 Task: Insert the shape of a rectangle.
Action: Mouse moved to (121, 103)
Screenshot: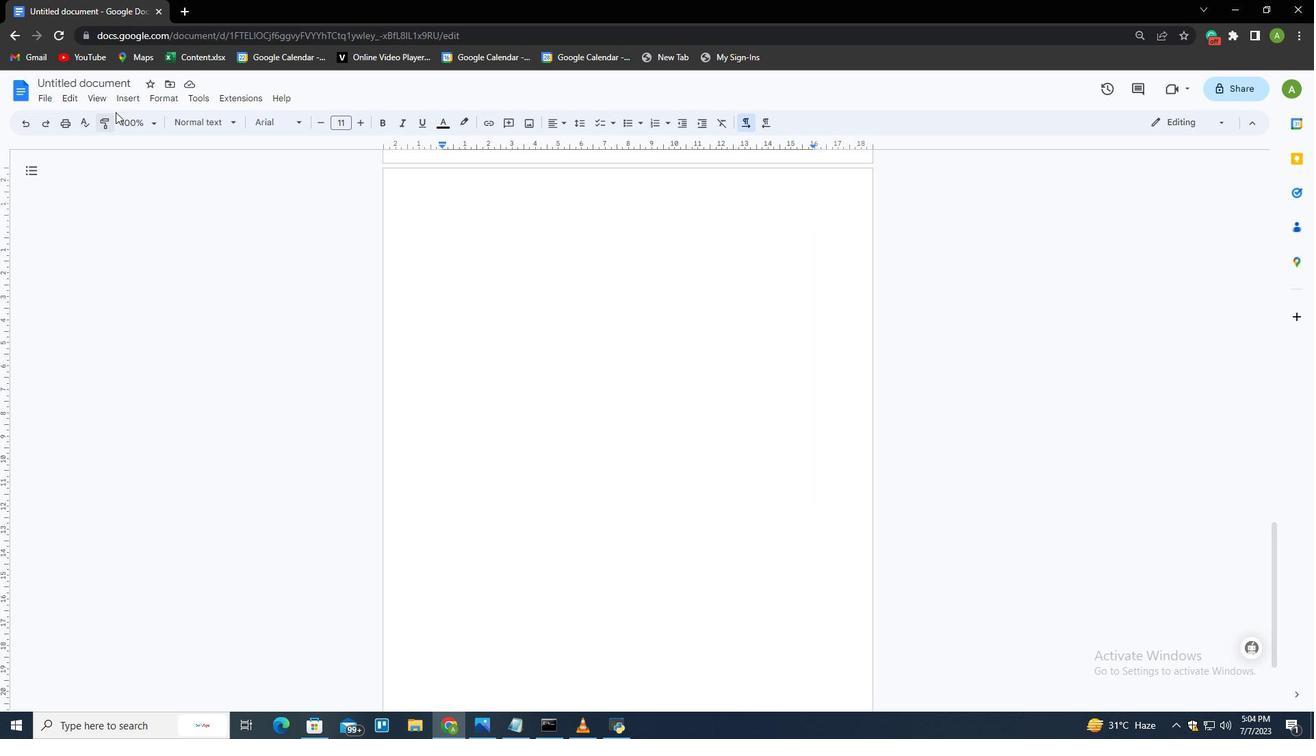 
Action: Mouse pressed left at (121, 103)
Screenshot: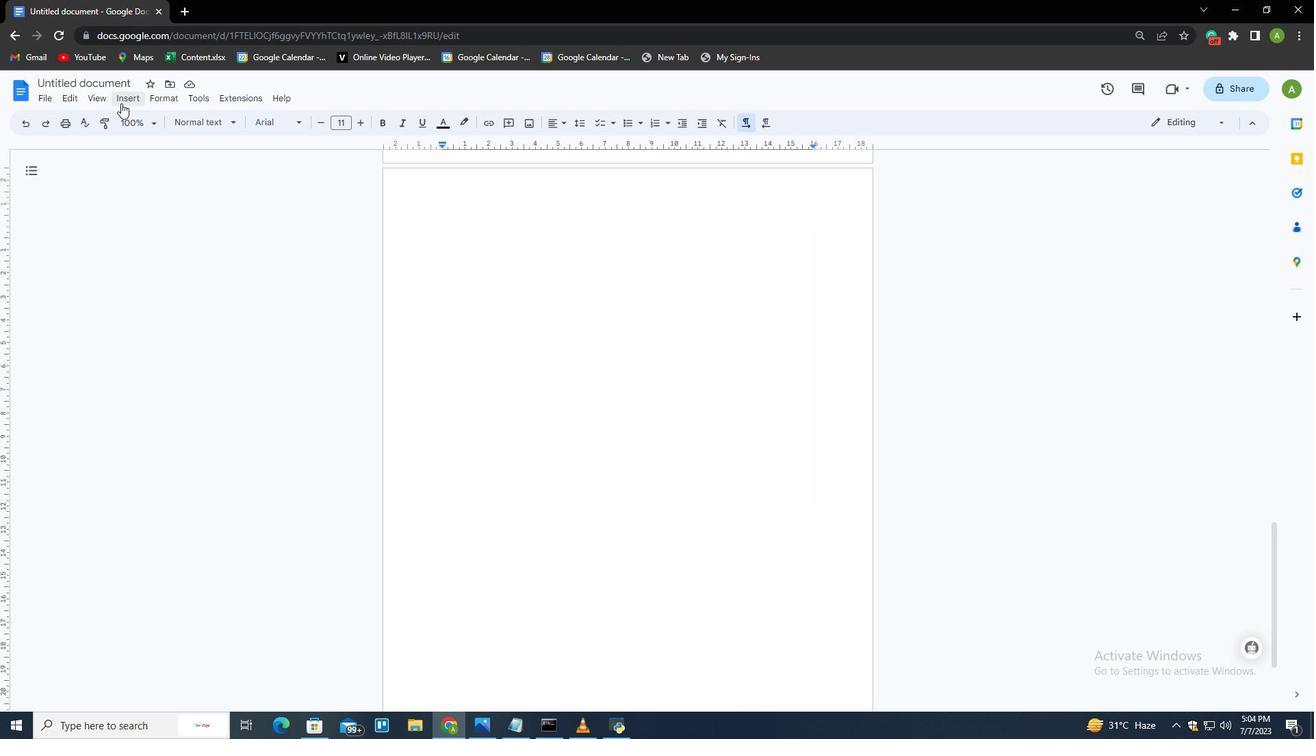 
Action: Mouse moved to (149, 154)
Screenshot: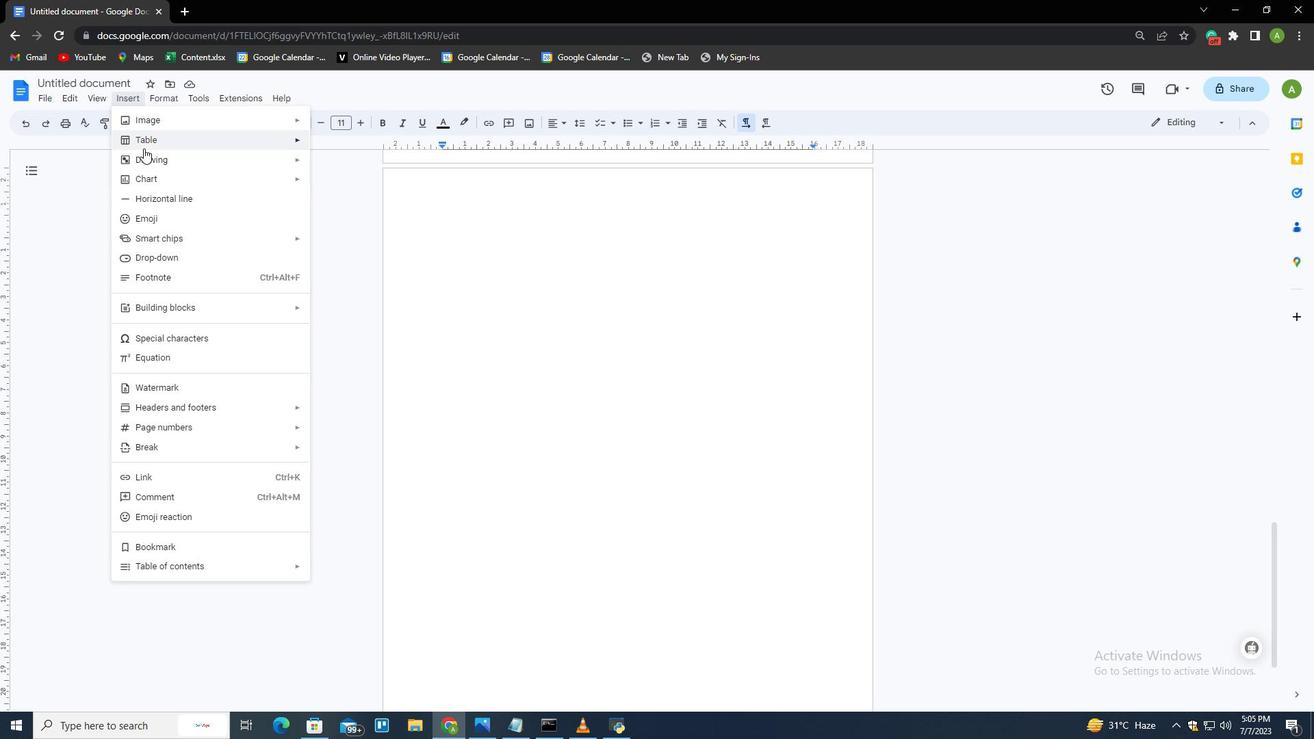 
Action: Mouse pressed left at (149, 154)
Screenshot: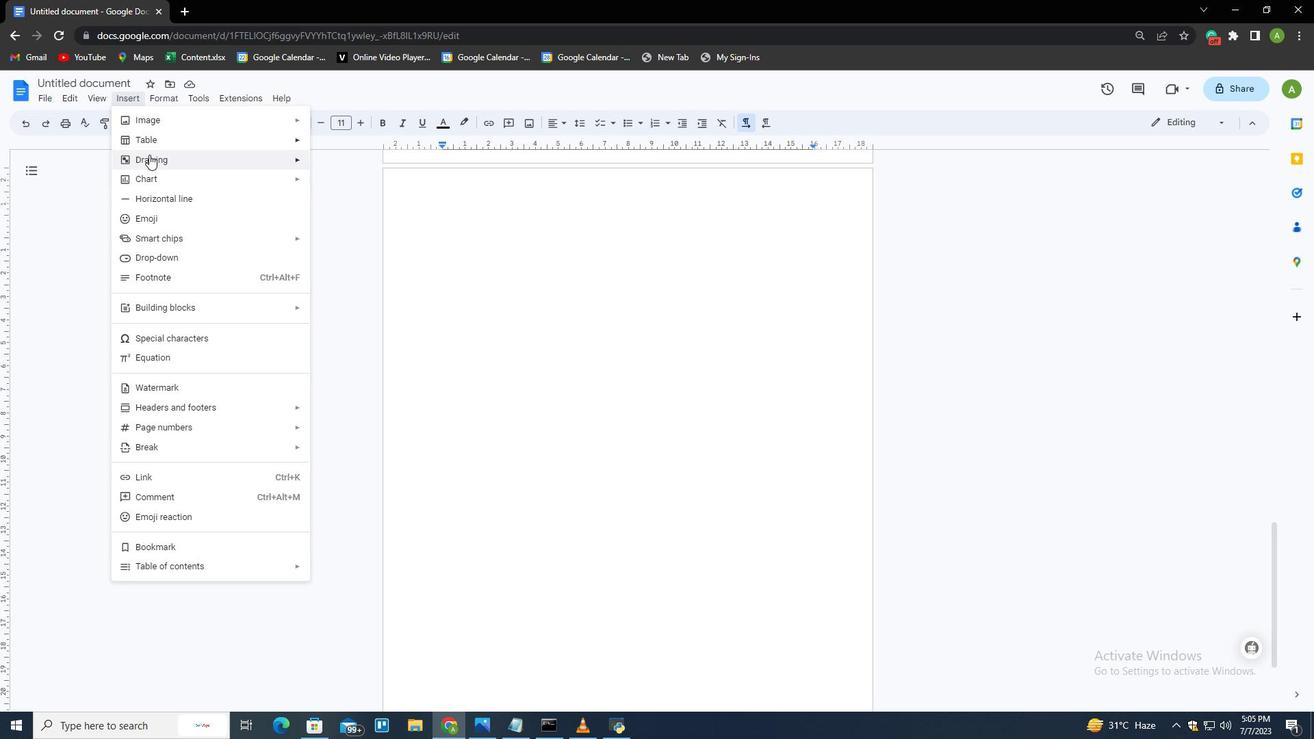 
Action: Mouse moved to (325, 160)
Screenshot: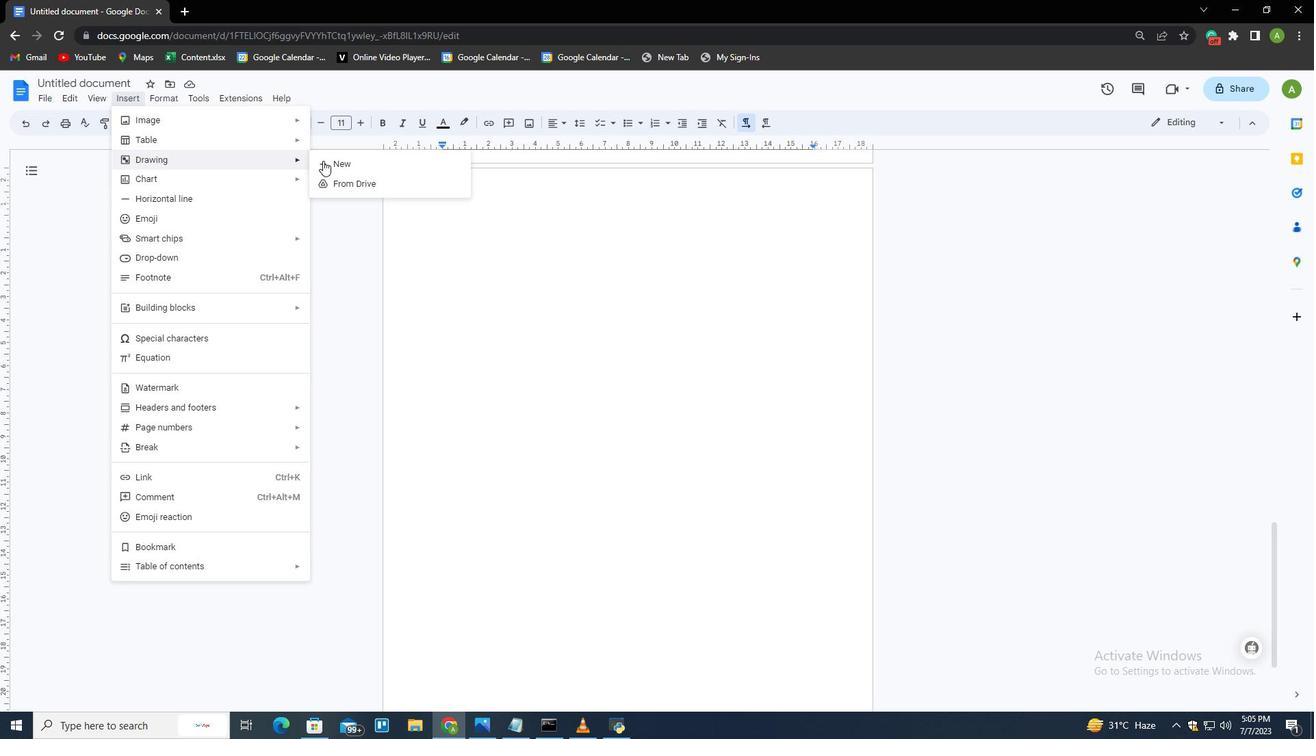 
Action: Mouse pressed left at (325, 160)
Screenshot: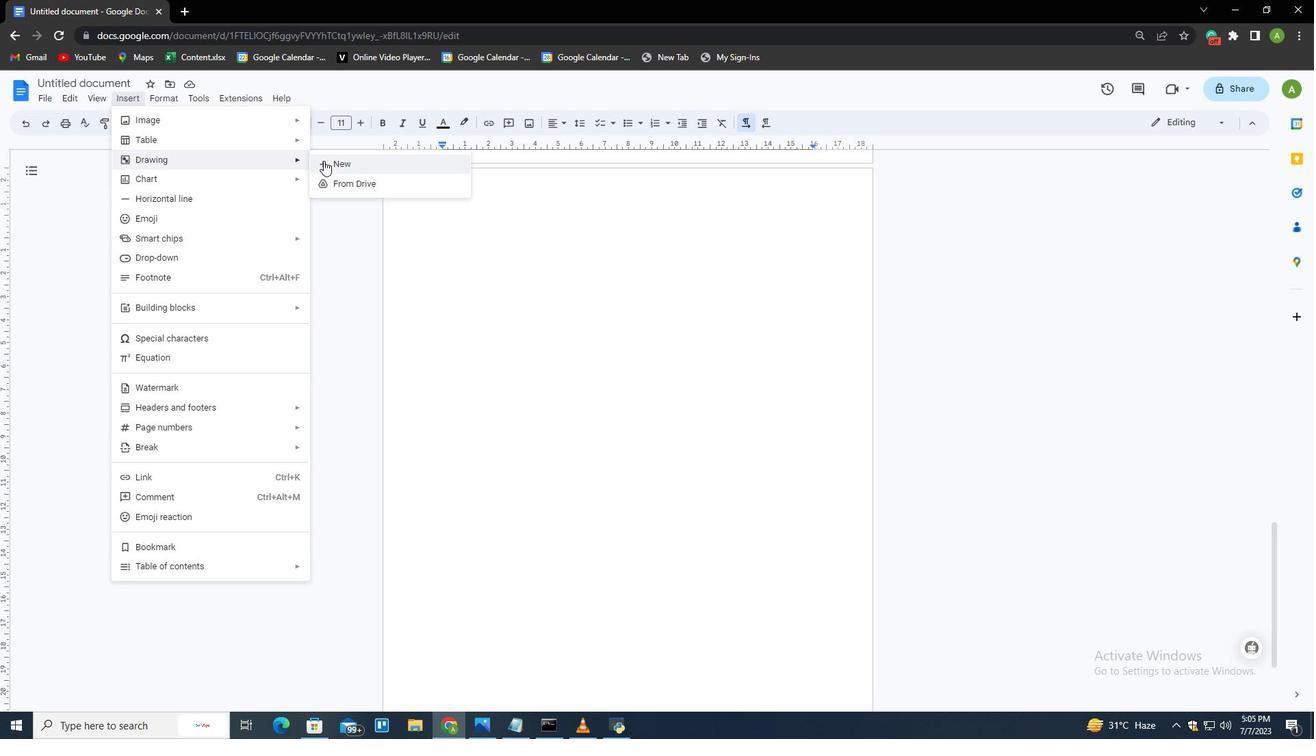 
Action: Mouse moved to (477, 152)
Screenshot: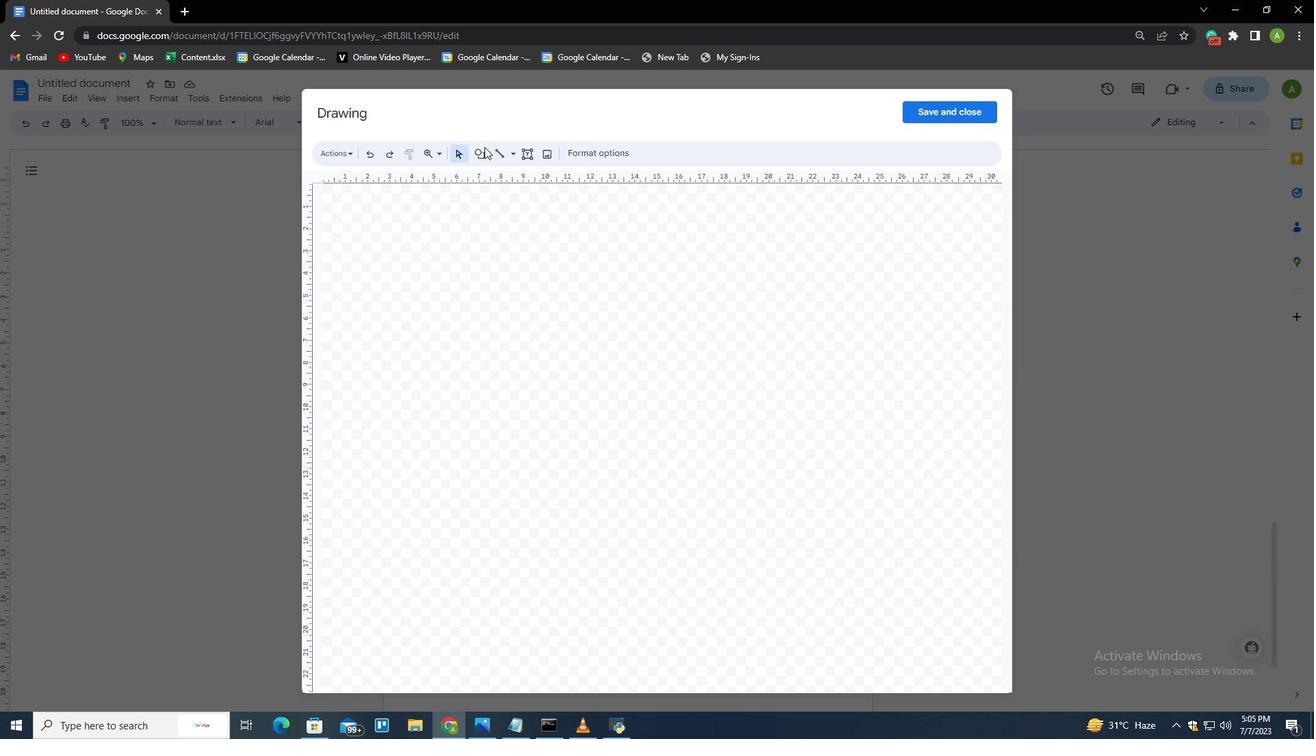 
Action: Mouse pressed left at (477, 152)
Screenshot: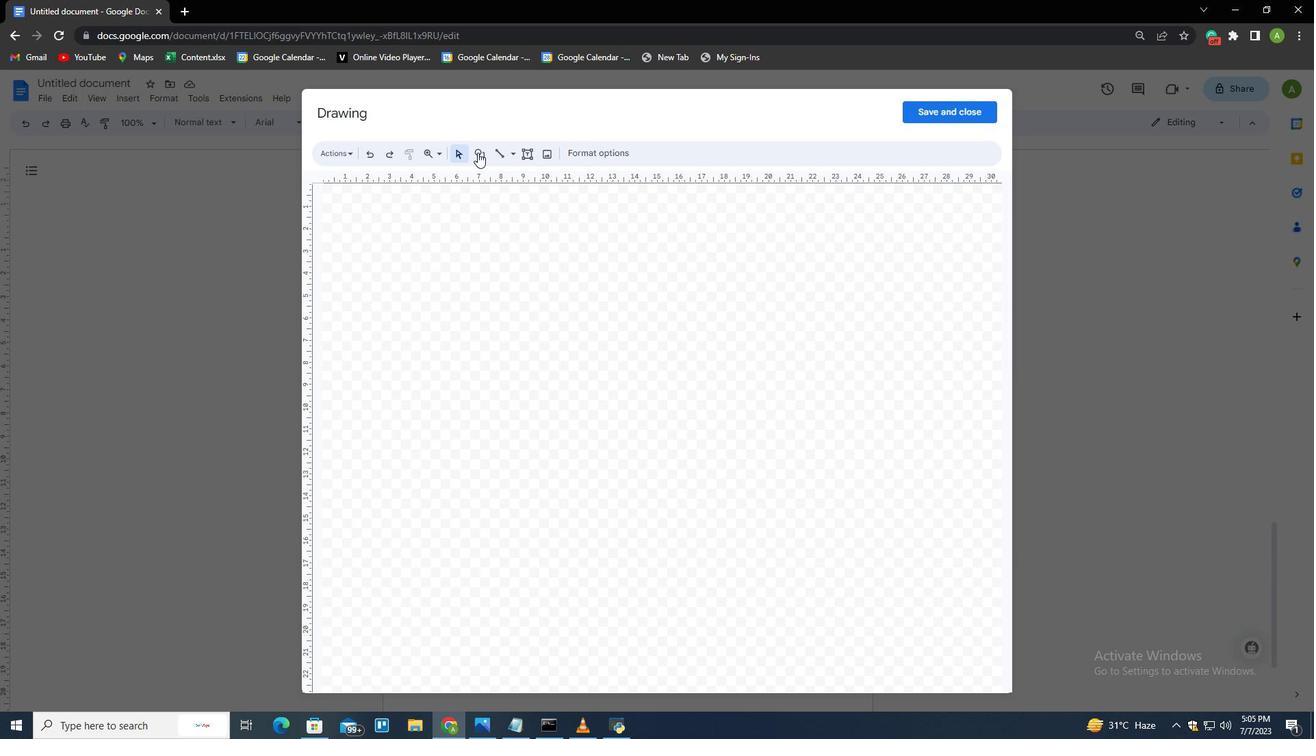 
Action: Mouse moved to (492, 169)
Screenshot: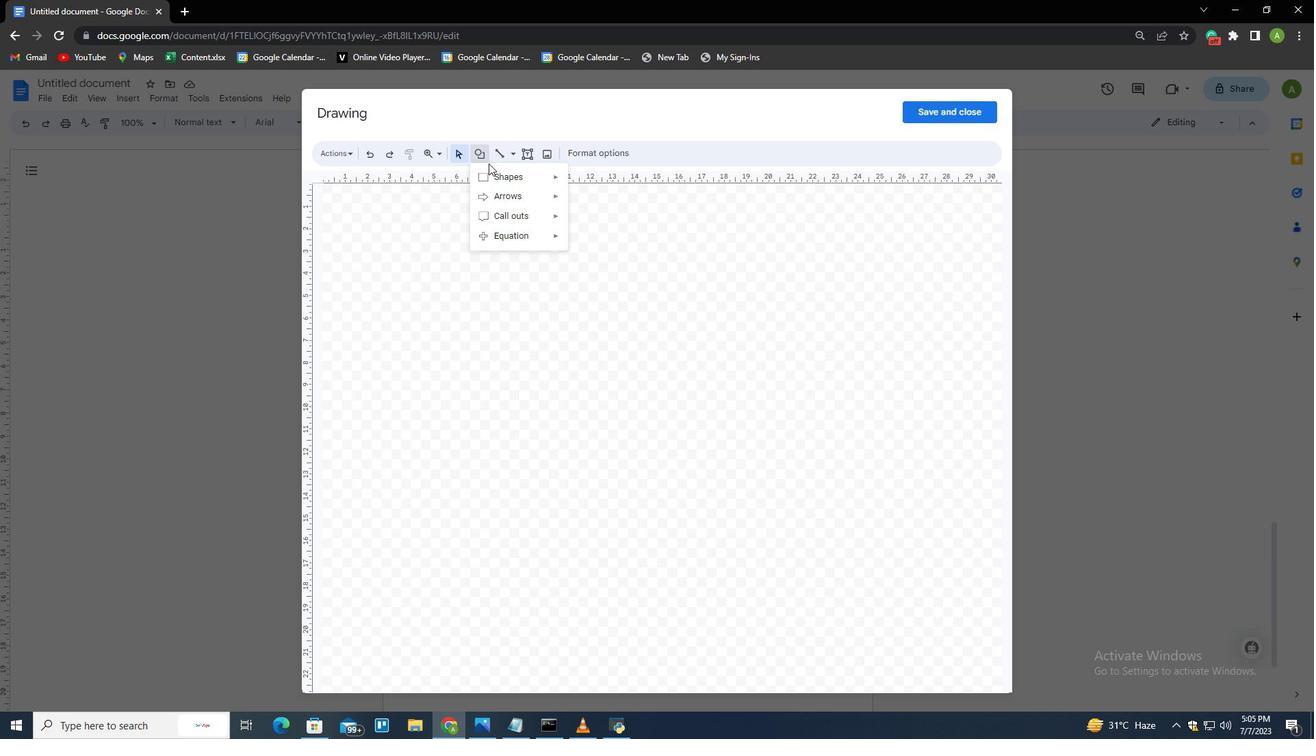 
Action: Mouse pressed left at (492, 169)
Screenshot: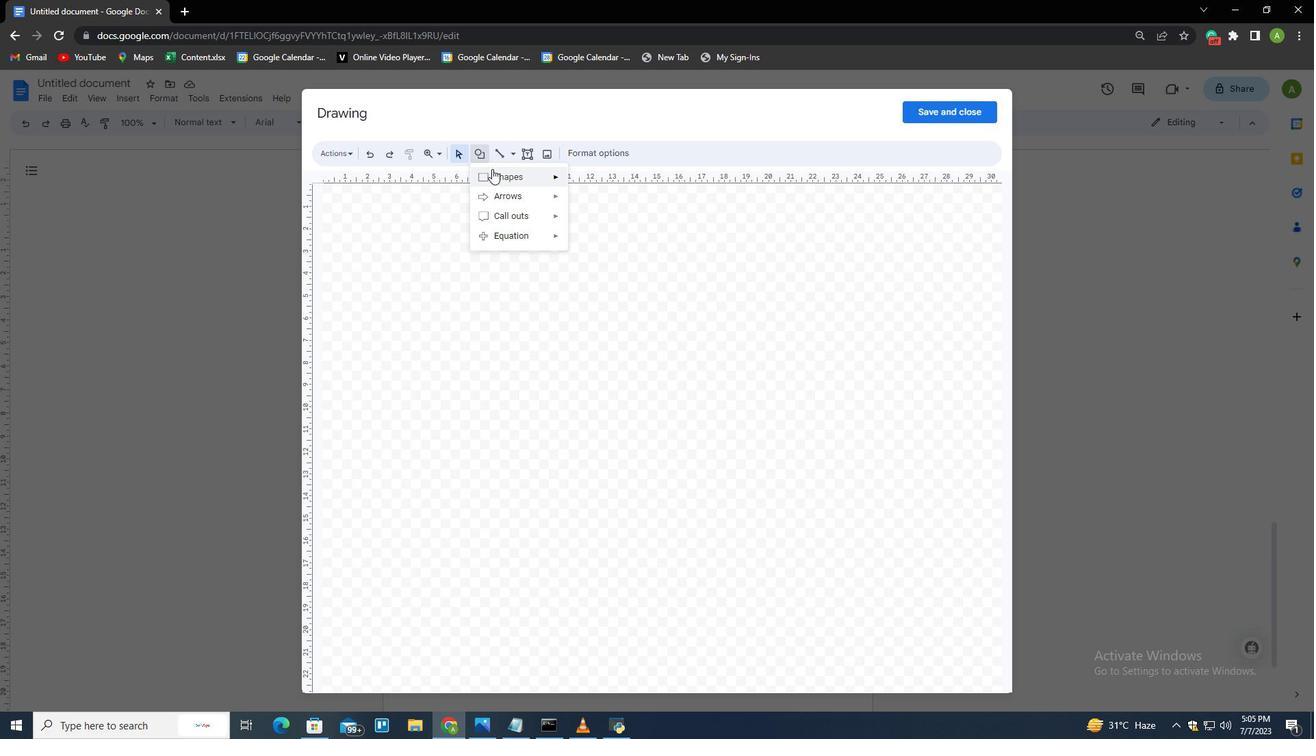
Action: Mouse moved to (576, 177)
Screenshot: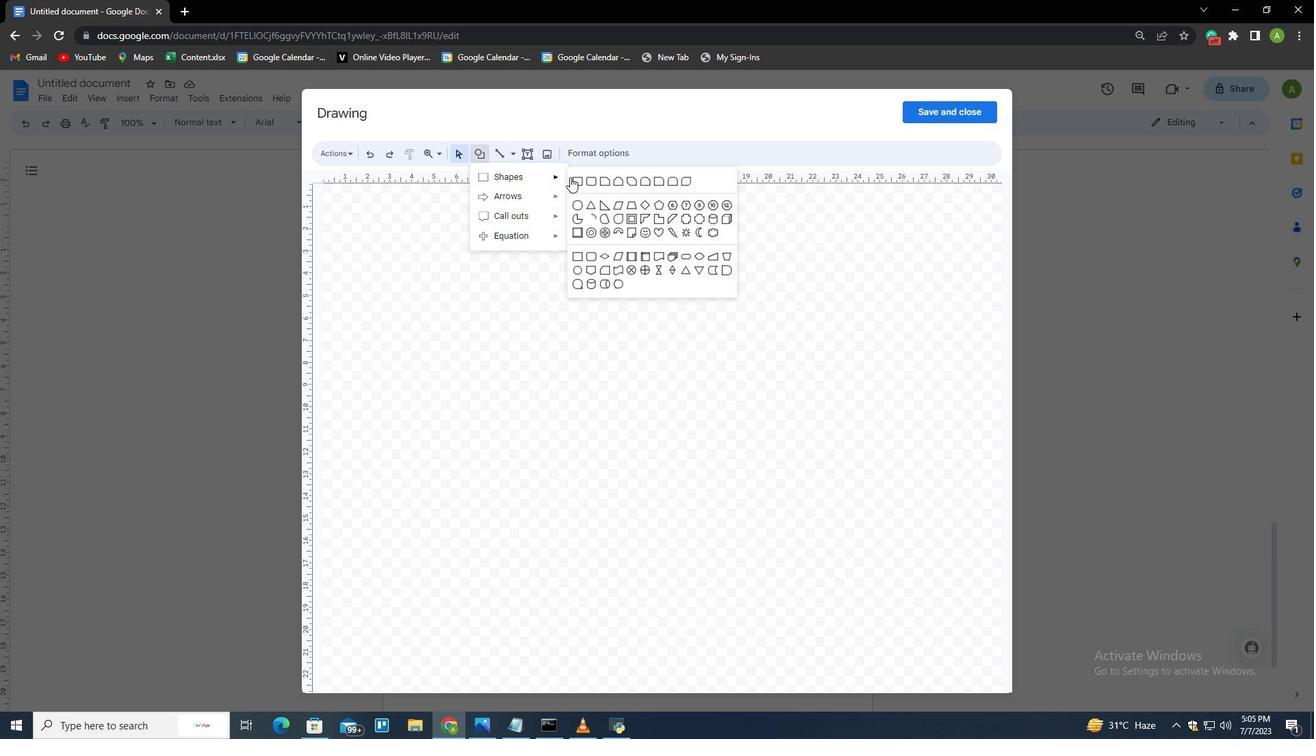 
Action: Mouse pressed left at (576, 177)
Screenshot: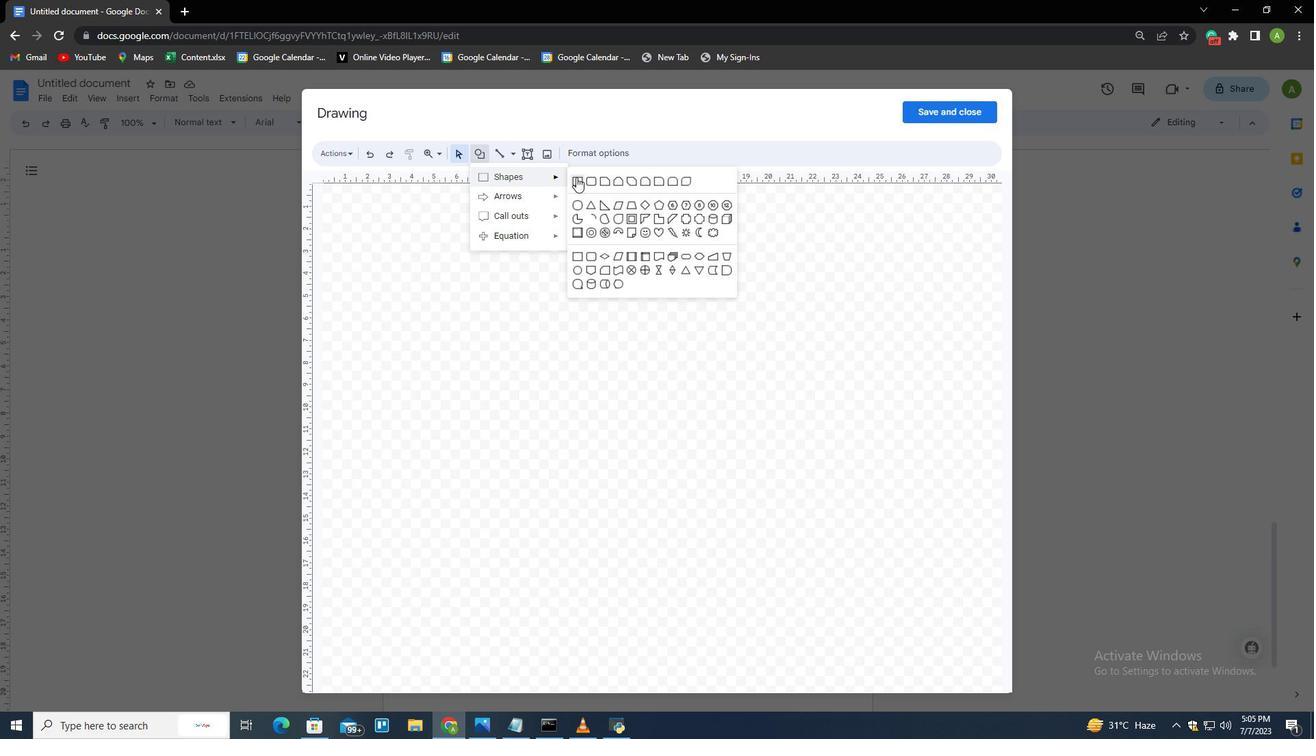 
Action: Mouse moved to (522, 319)
Screenshot: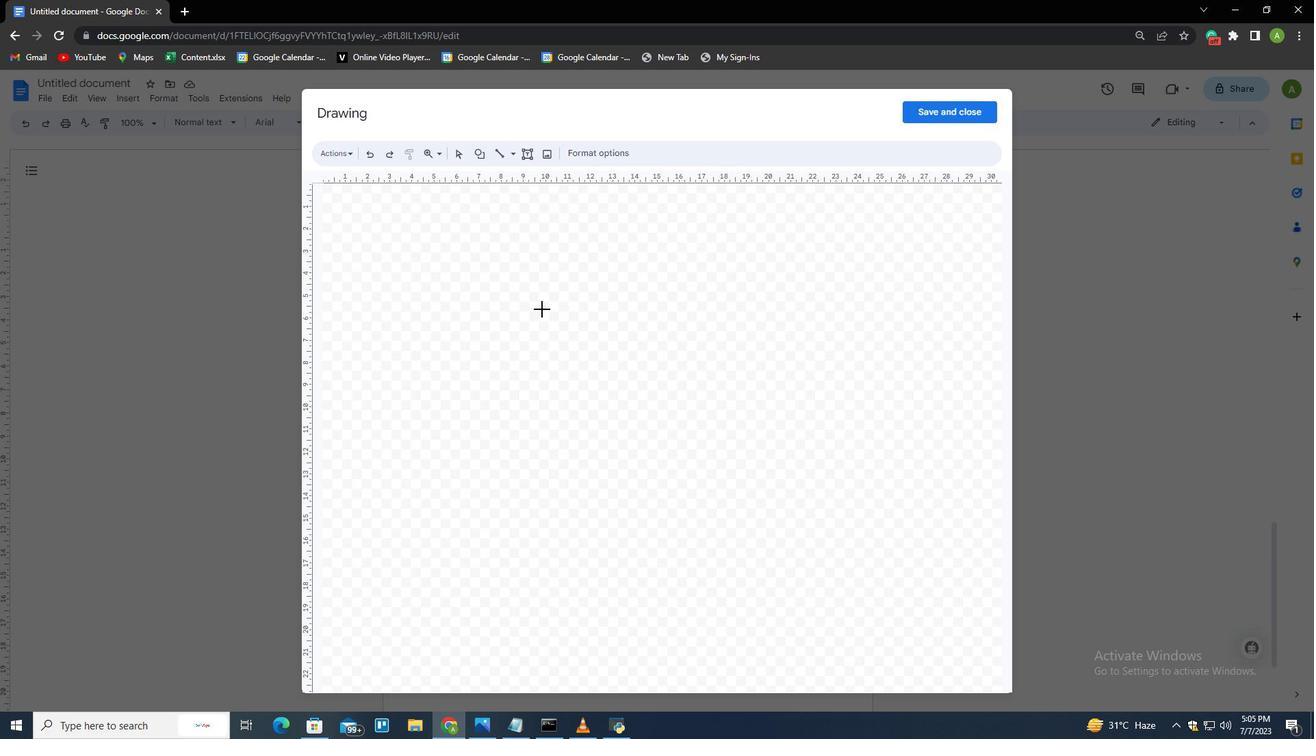 
Action: Mouse pressed left at (522, 319)
Screenshot: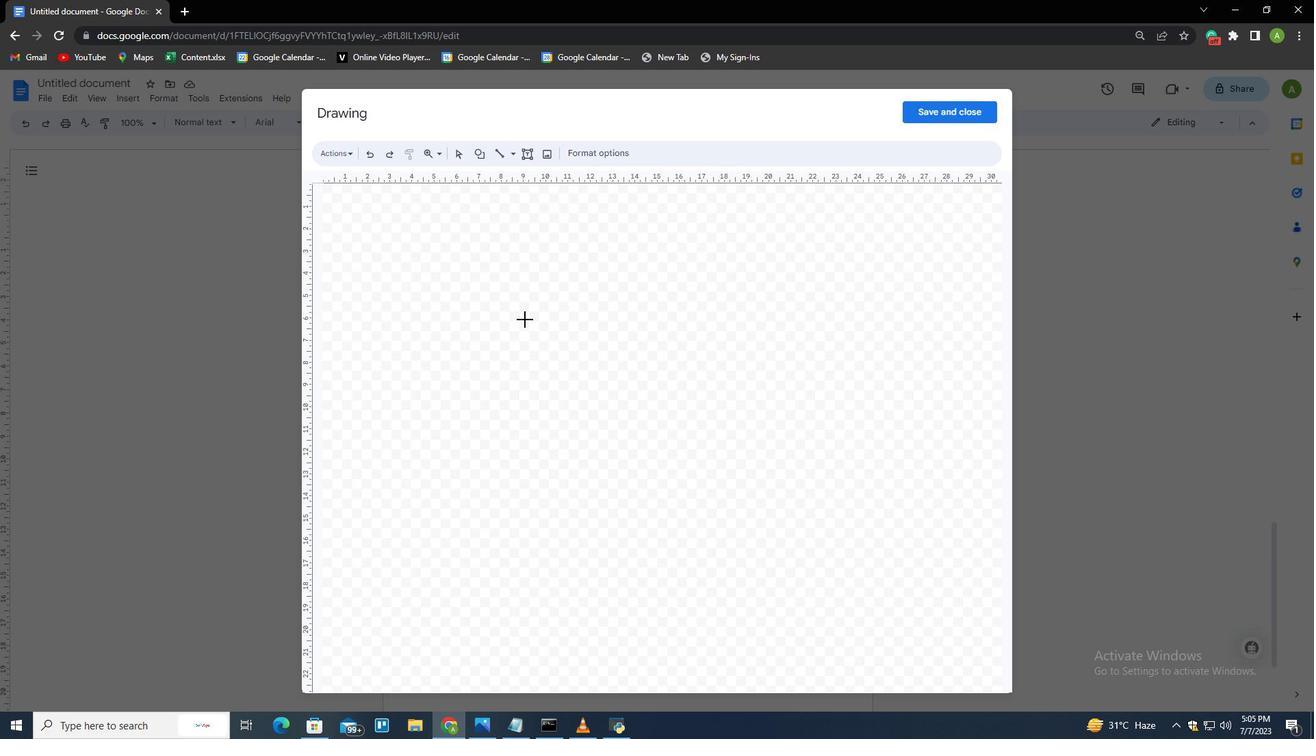 
Action: Mouse moved to (841, 410)
Screenshot: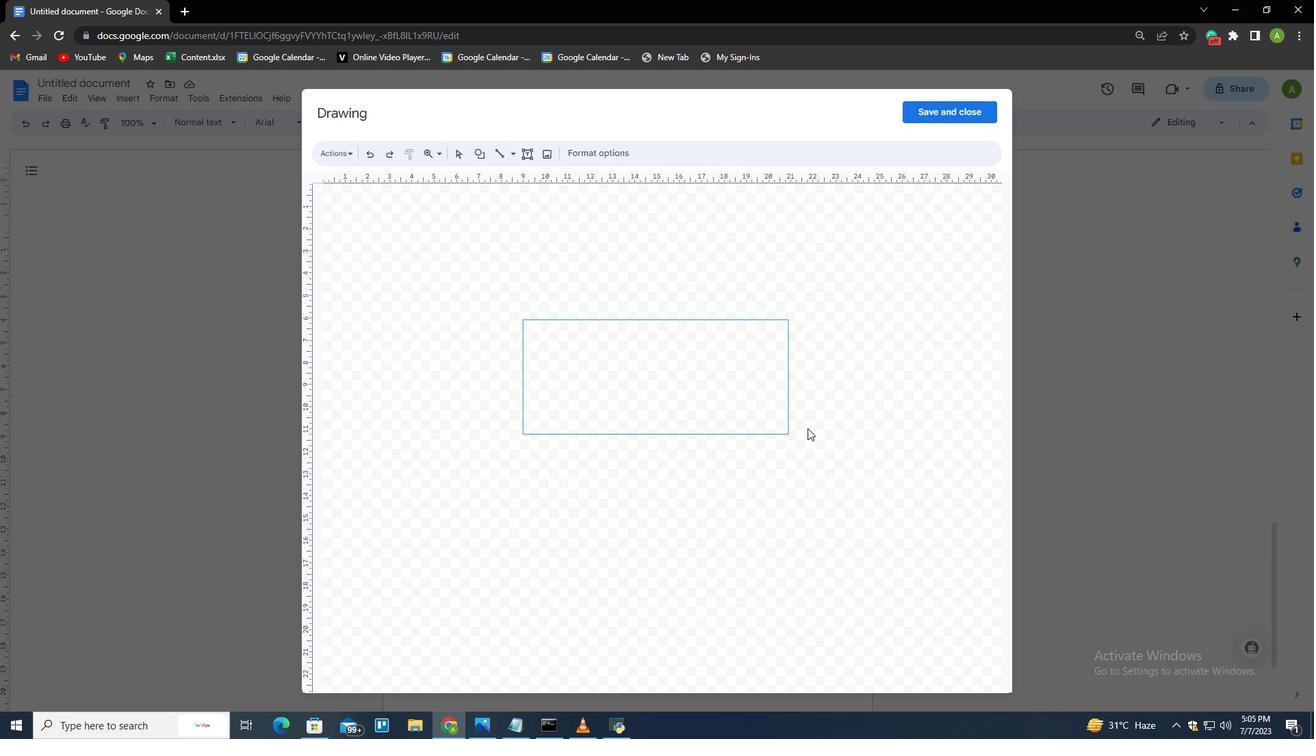 
Action: Mouse pressed left at (841, 410)
Screenshot: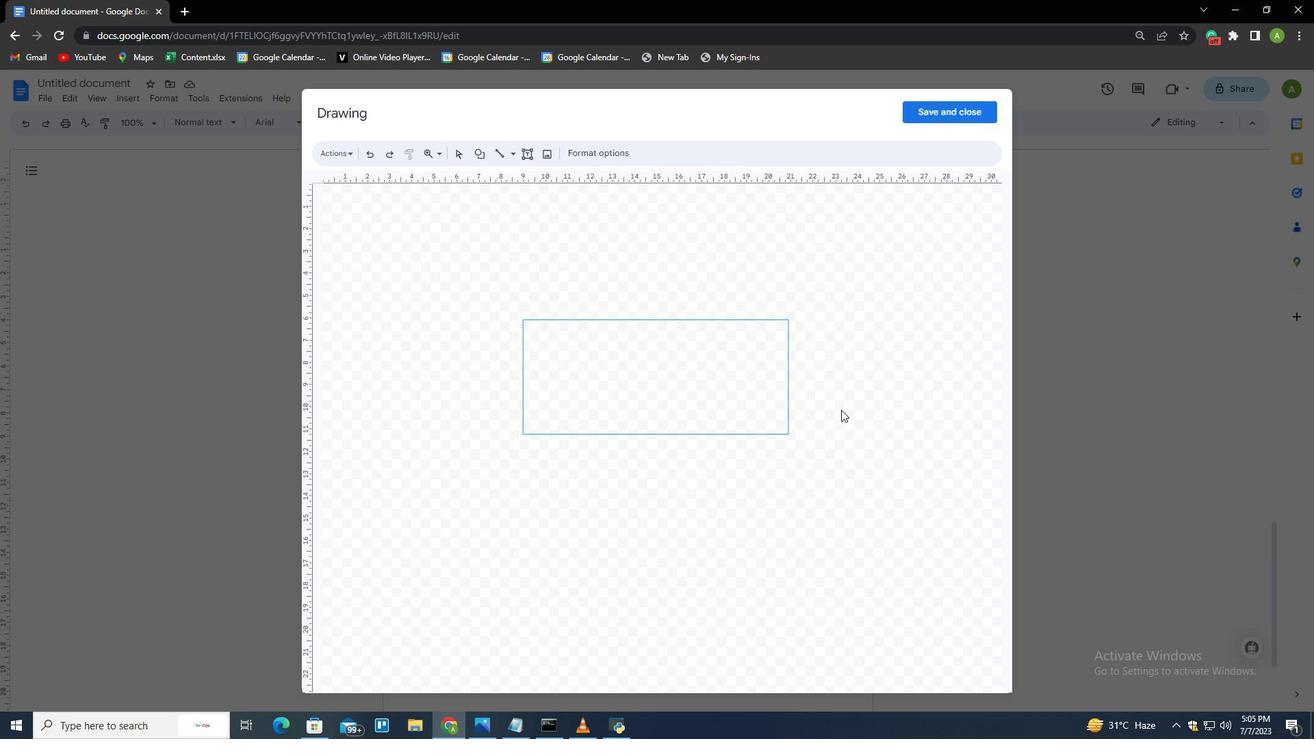 
Action: Mouse moved to (839, 405)
Screenshot: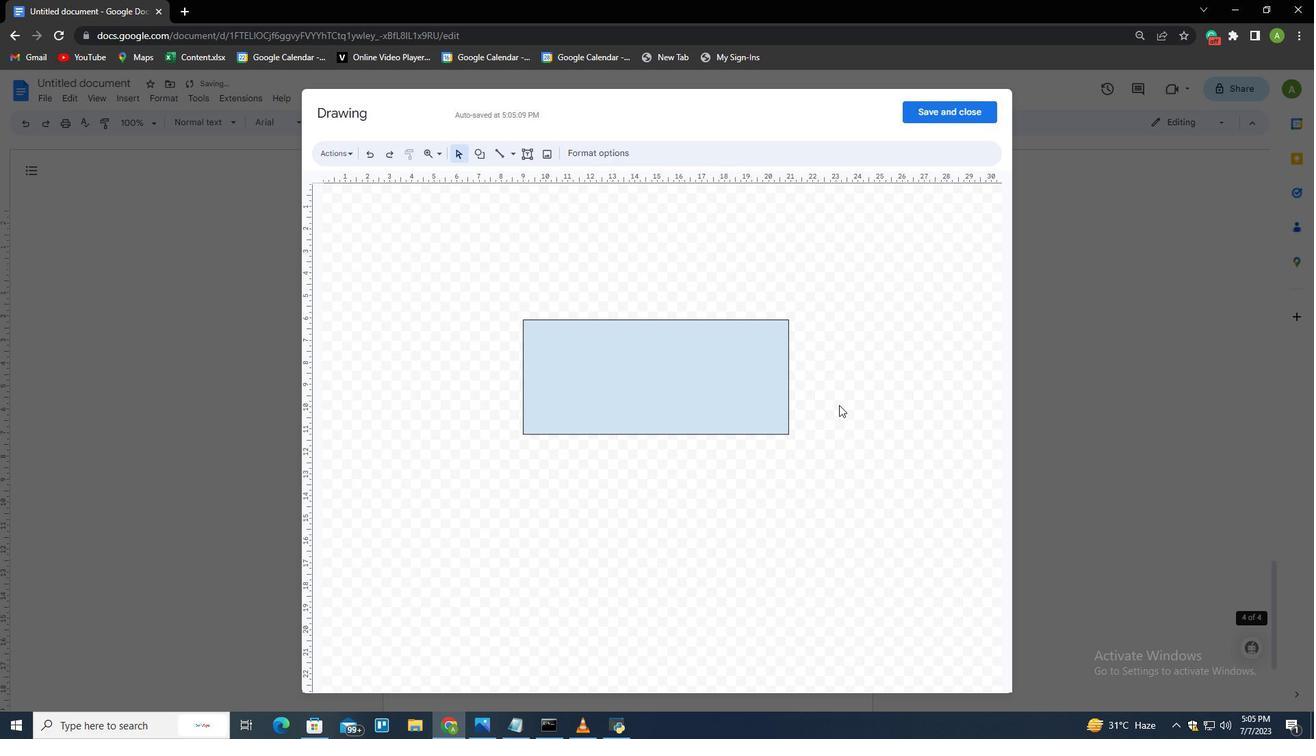 
